 Task: Select the auto option in the chat renpose pending.
Action: Mouse moved to (20, 672)
Screenshot: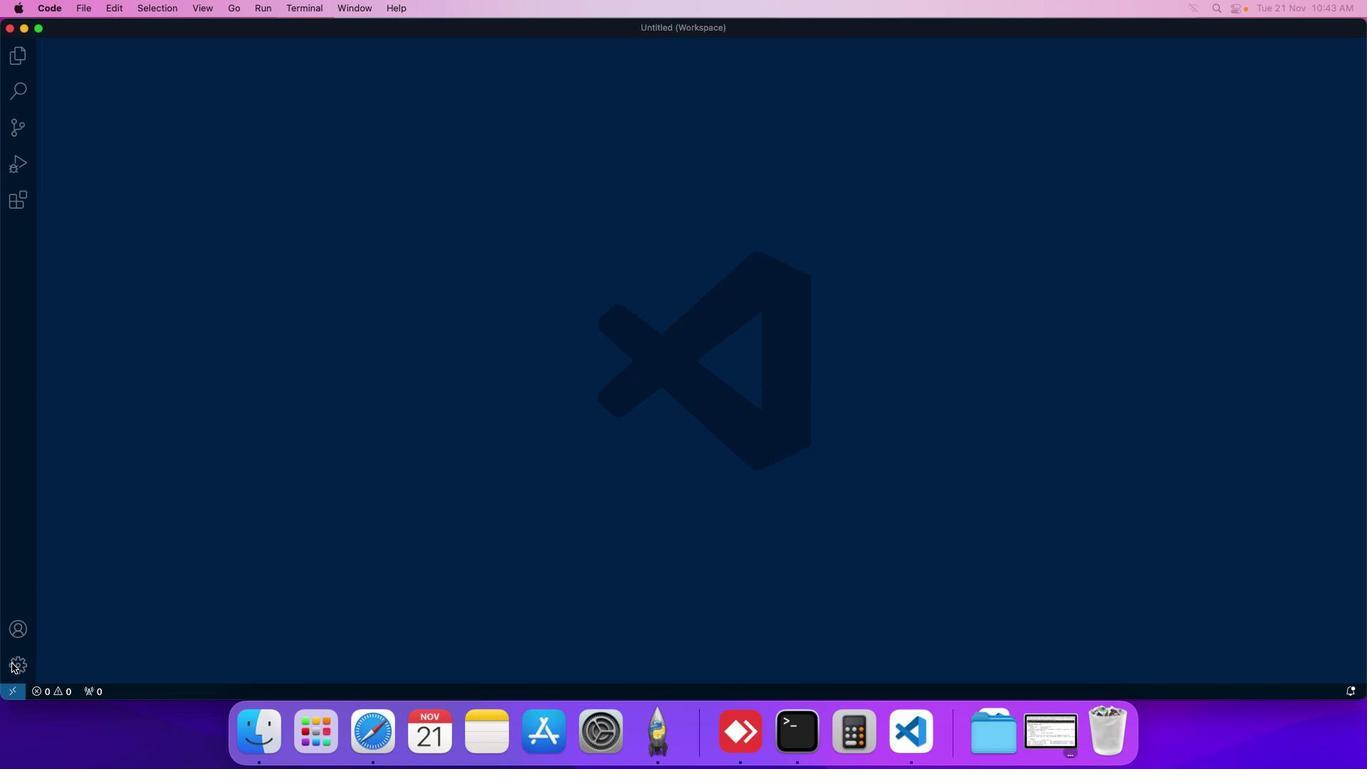 
Action: Mouse pressed left at (20, 672)
Screenshot: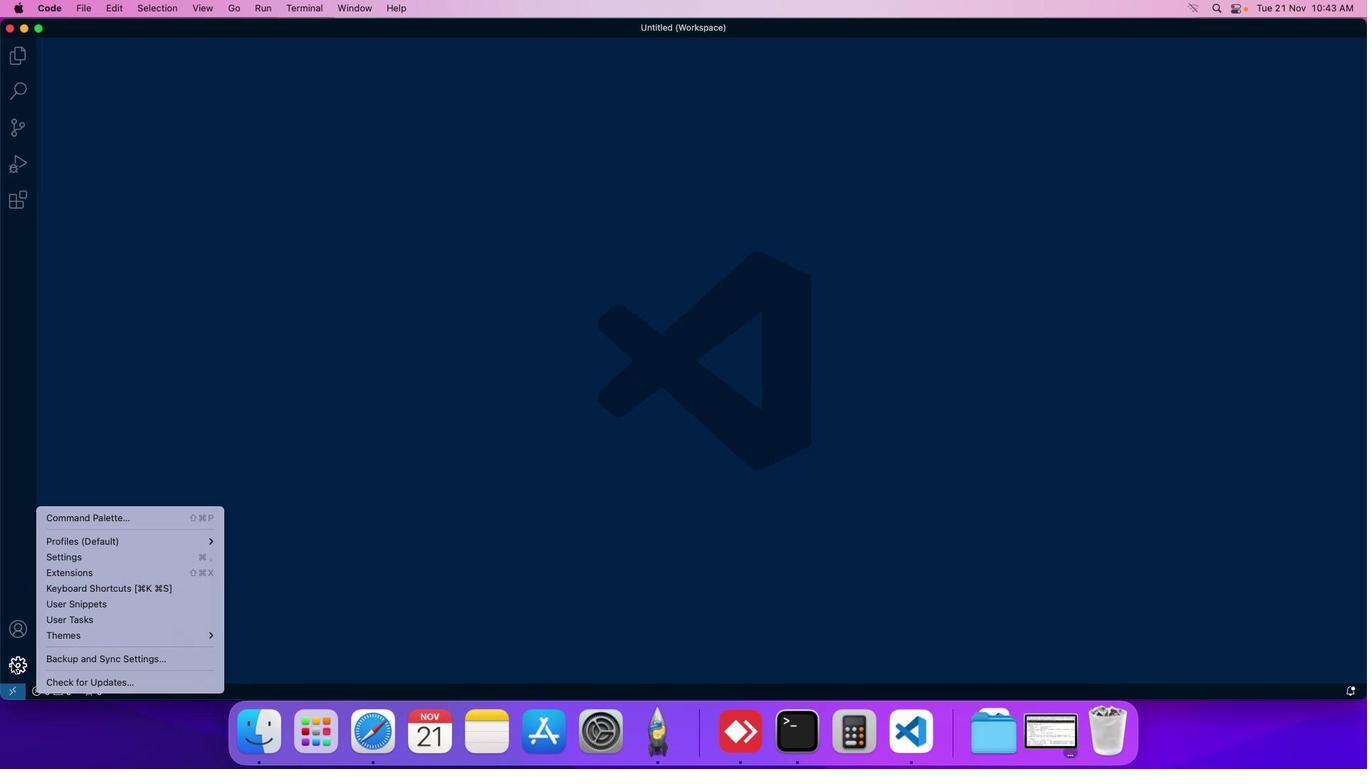 
Action: Mouse moved to (87, 567)
Screenshot: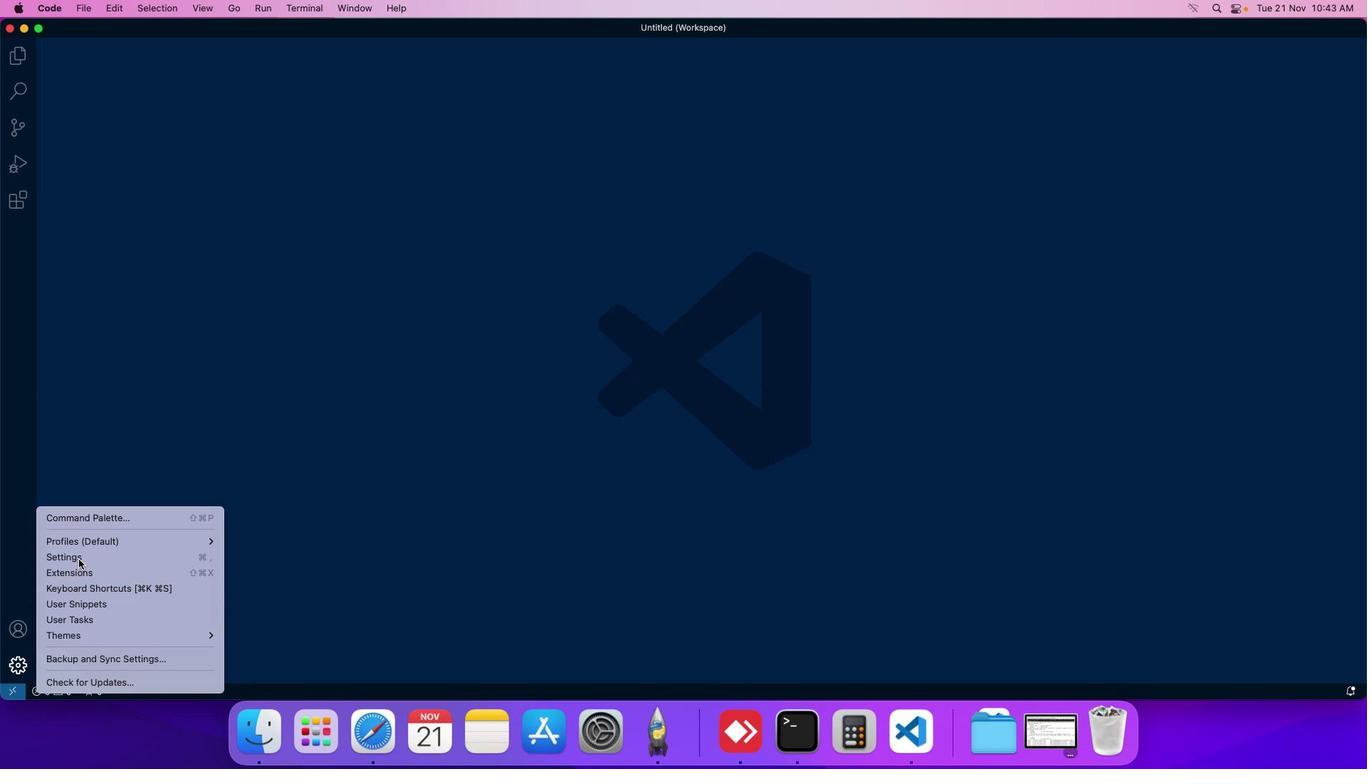 
Action: Mouse pressed left at (87, 567)
Screenshot: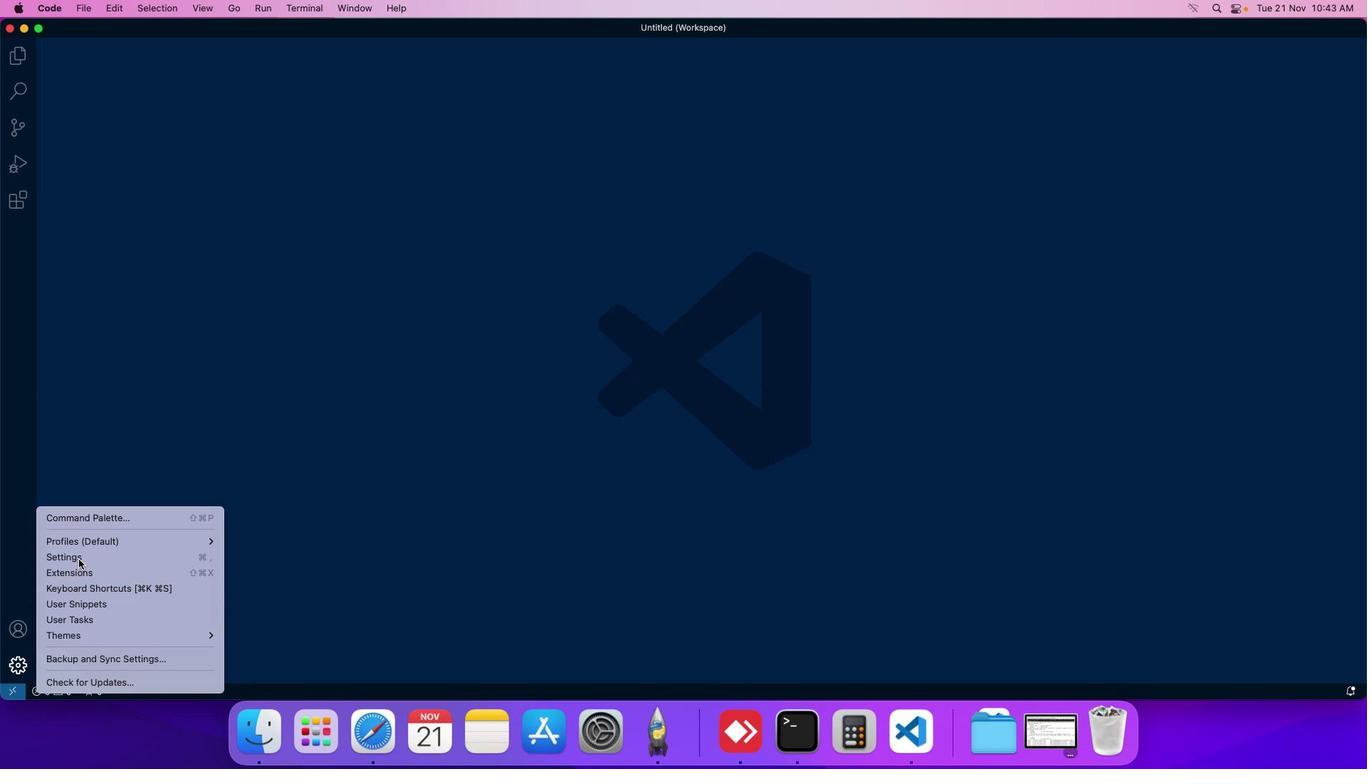 
Action: Mouse moved to (336, 122)
Screenshot: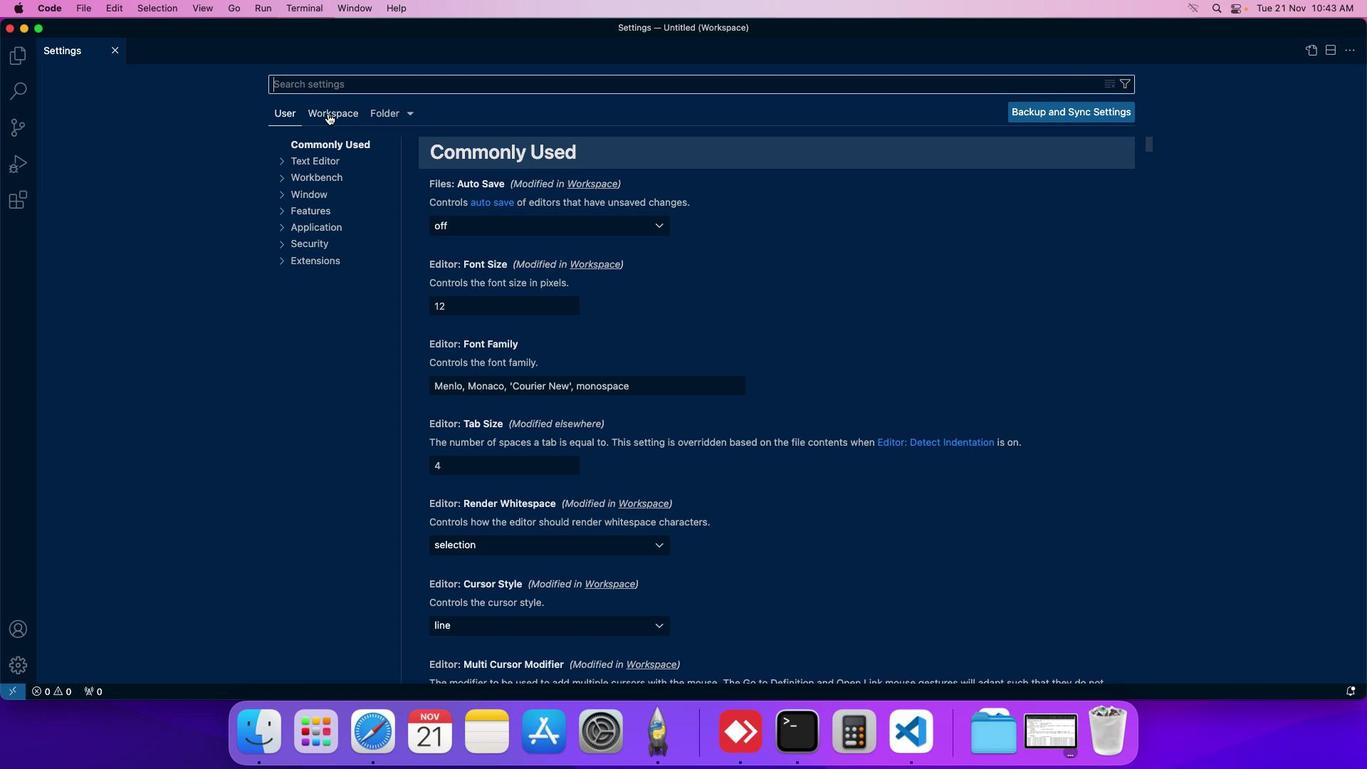 
Action: Mouse pressed left at (336, 122)
Screenshot: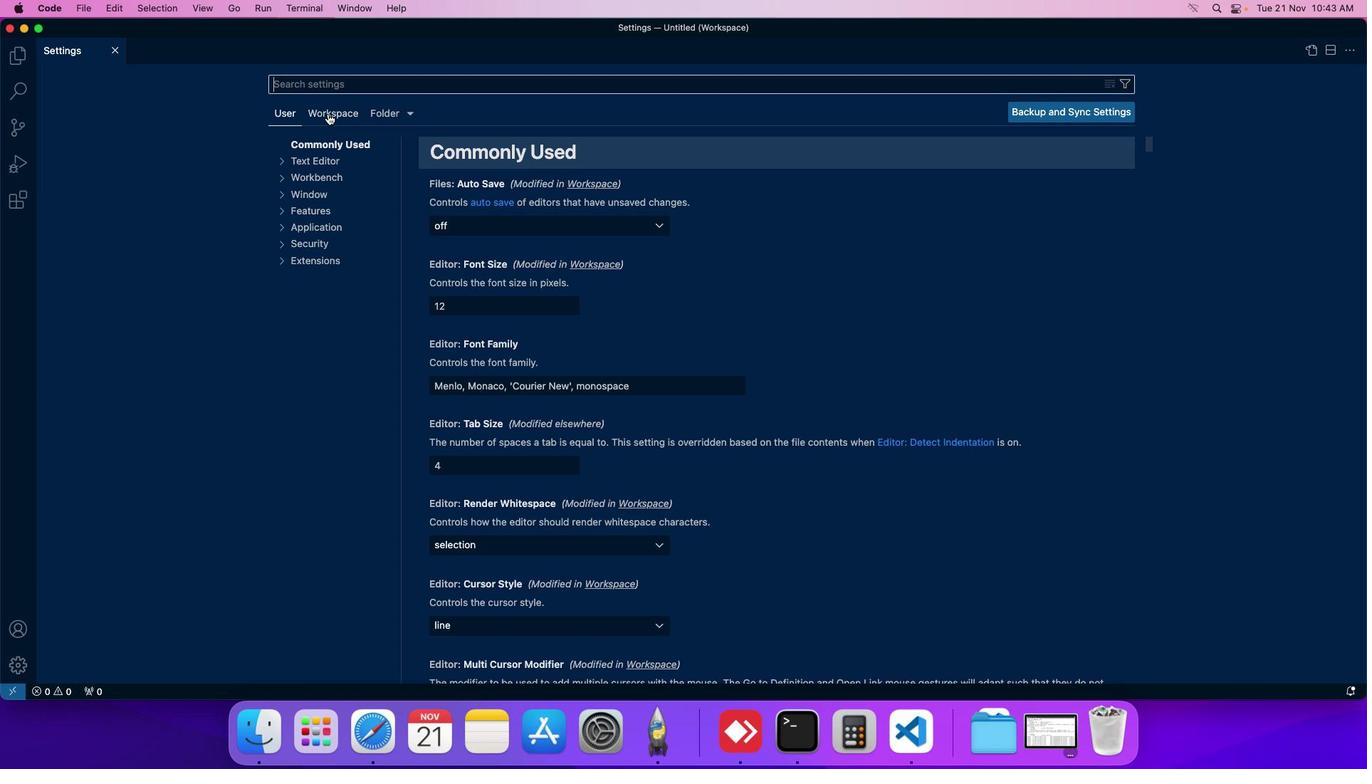 
Action: Mouse moved to (338, 219)
Screenshot: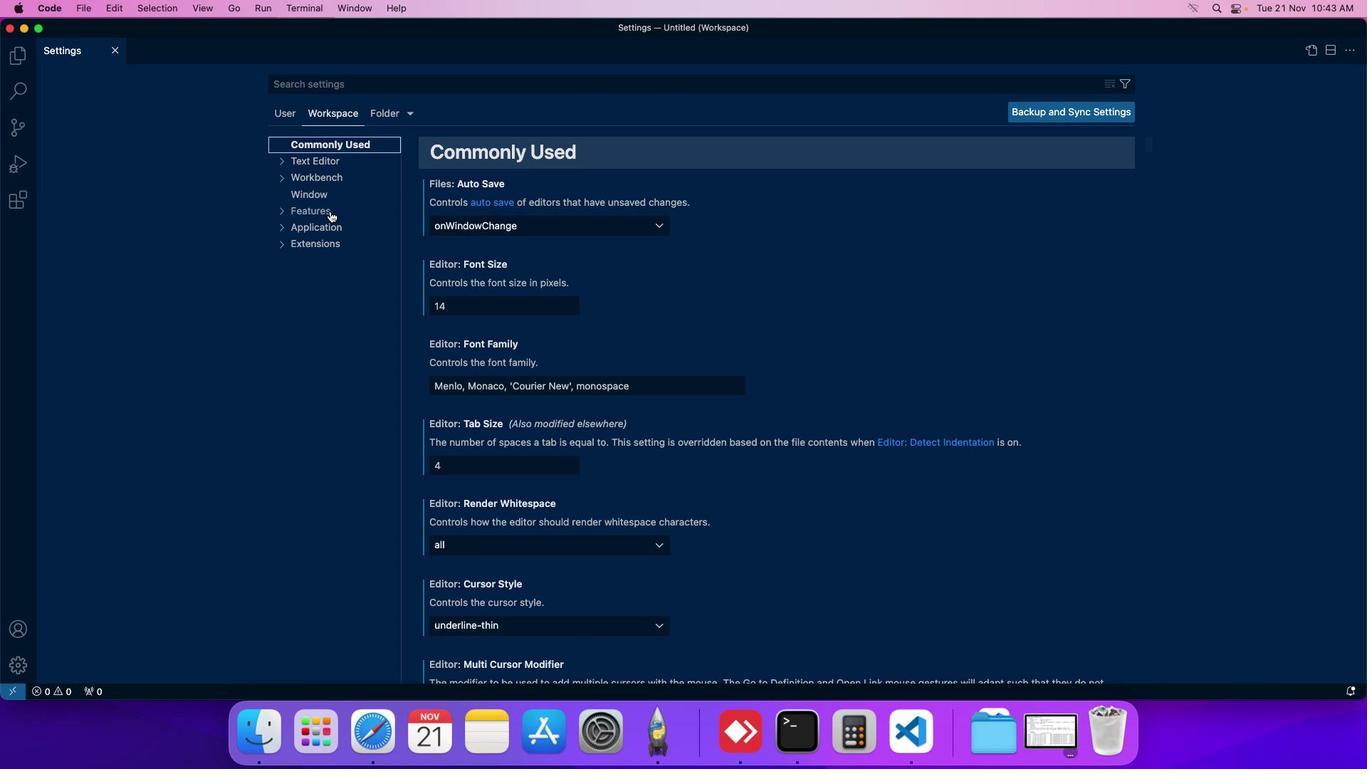 
Action: Mouse pressed left at (338, 219)
Screenshot: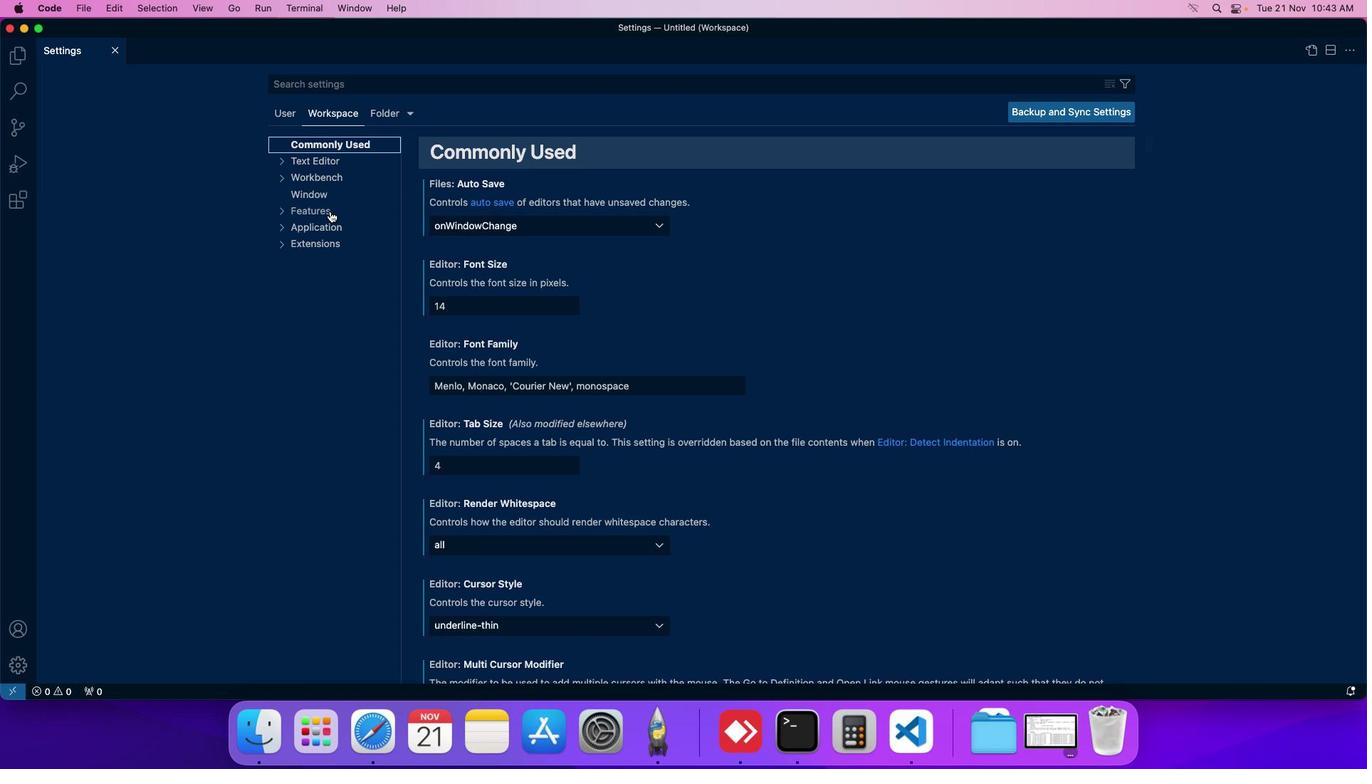 
Action: Mouse moved to (325, 486)
Screenshot: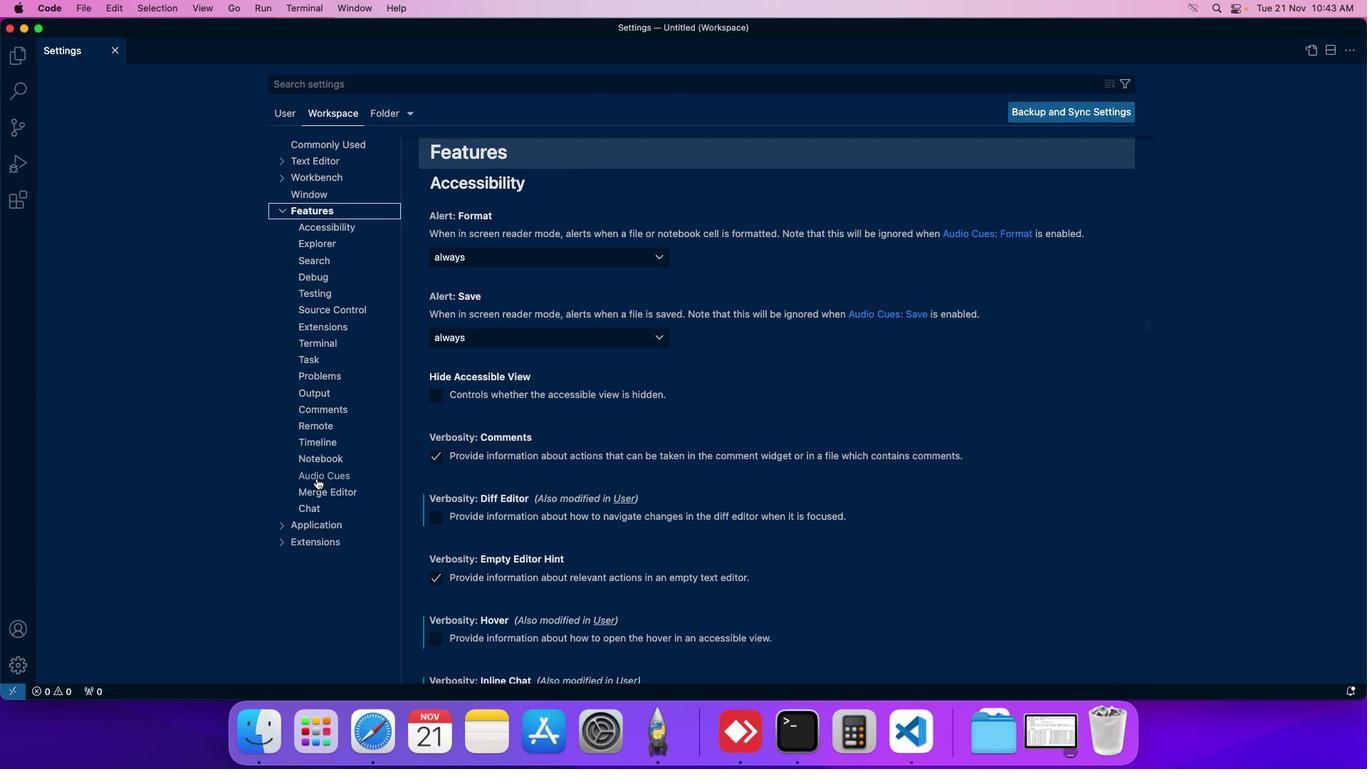 
Action: Mouse pressed left at (325, 486)
Screenshot: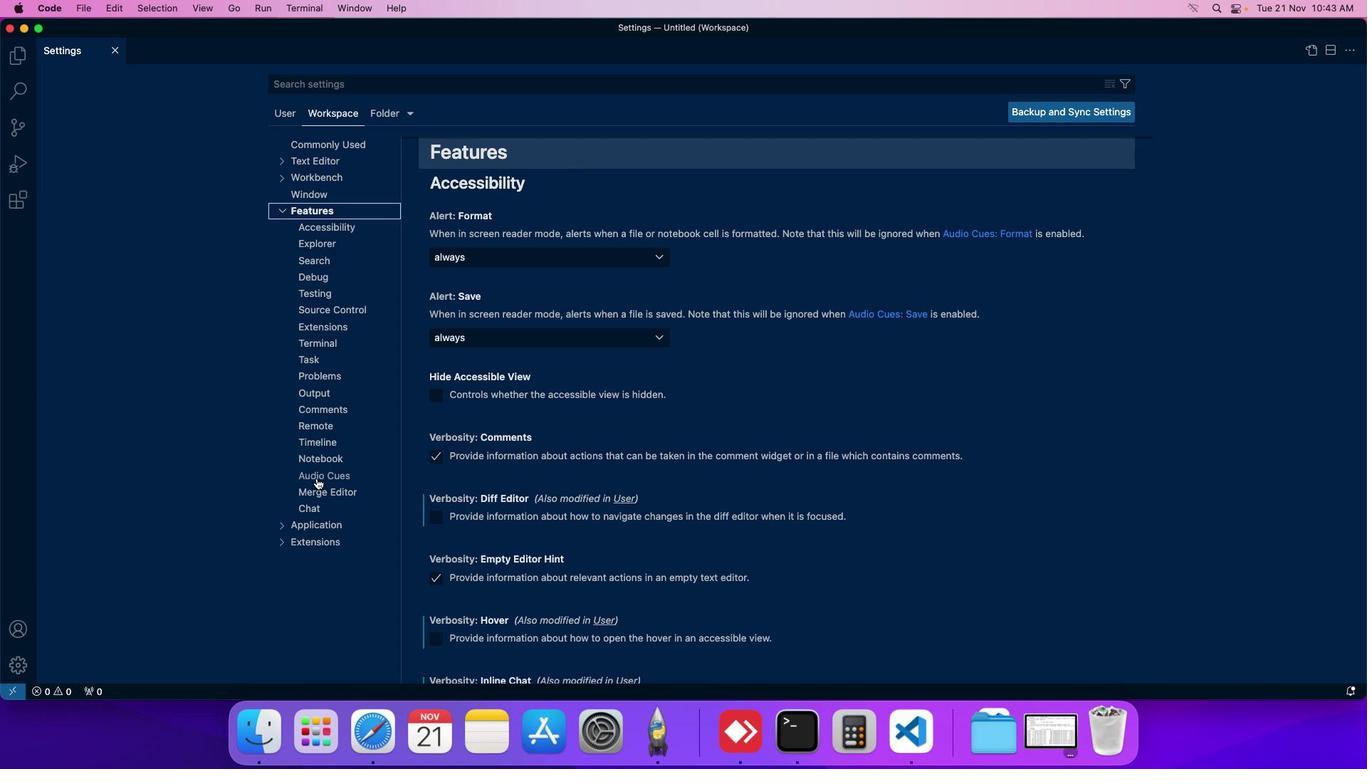 
Action: Mouse moved to (462, 319)
Screenshot: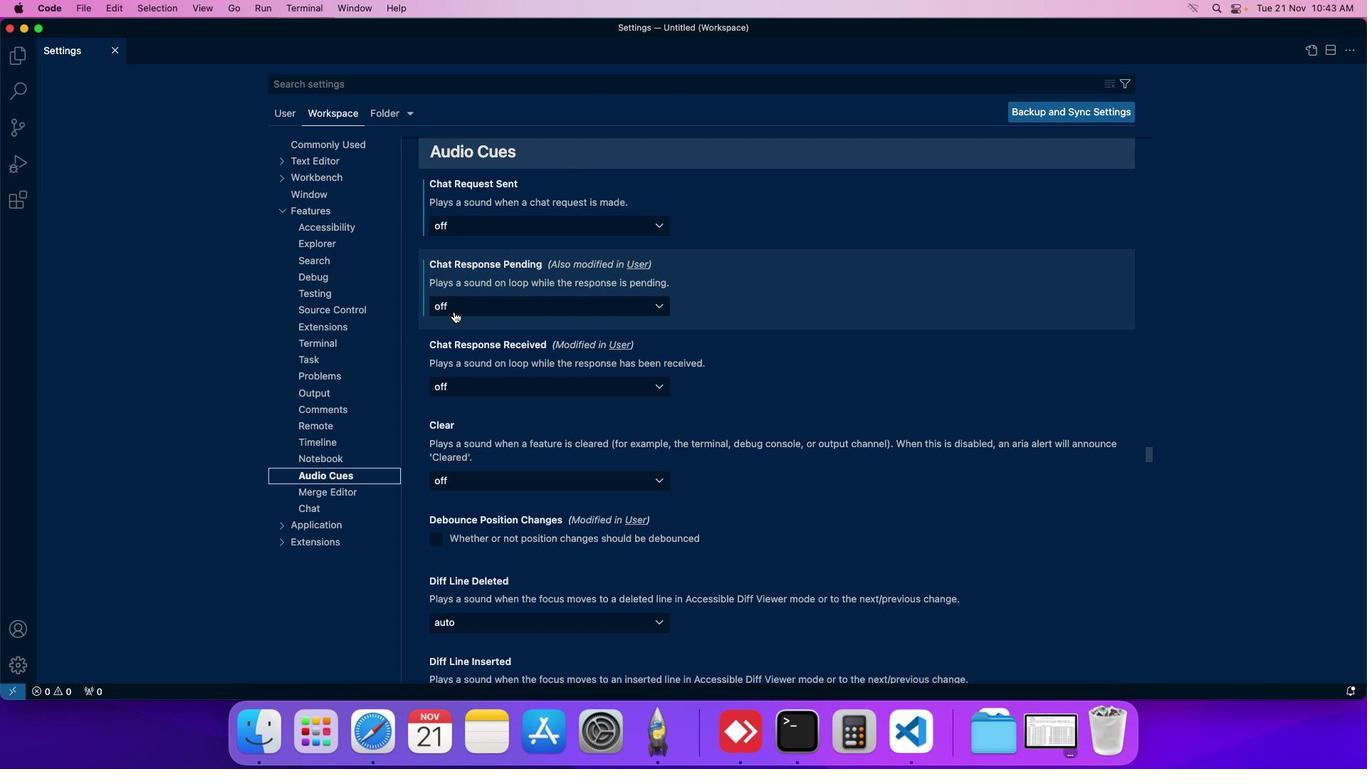 
Action: Mouse pressed left at (462, 319)
Screenshot: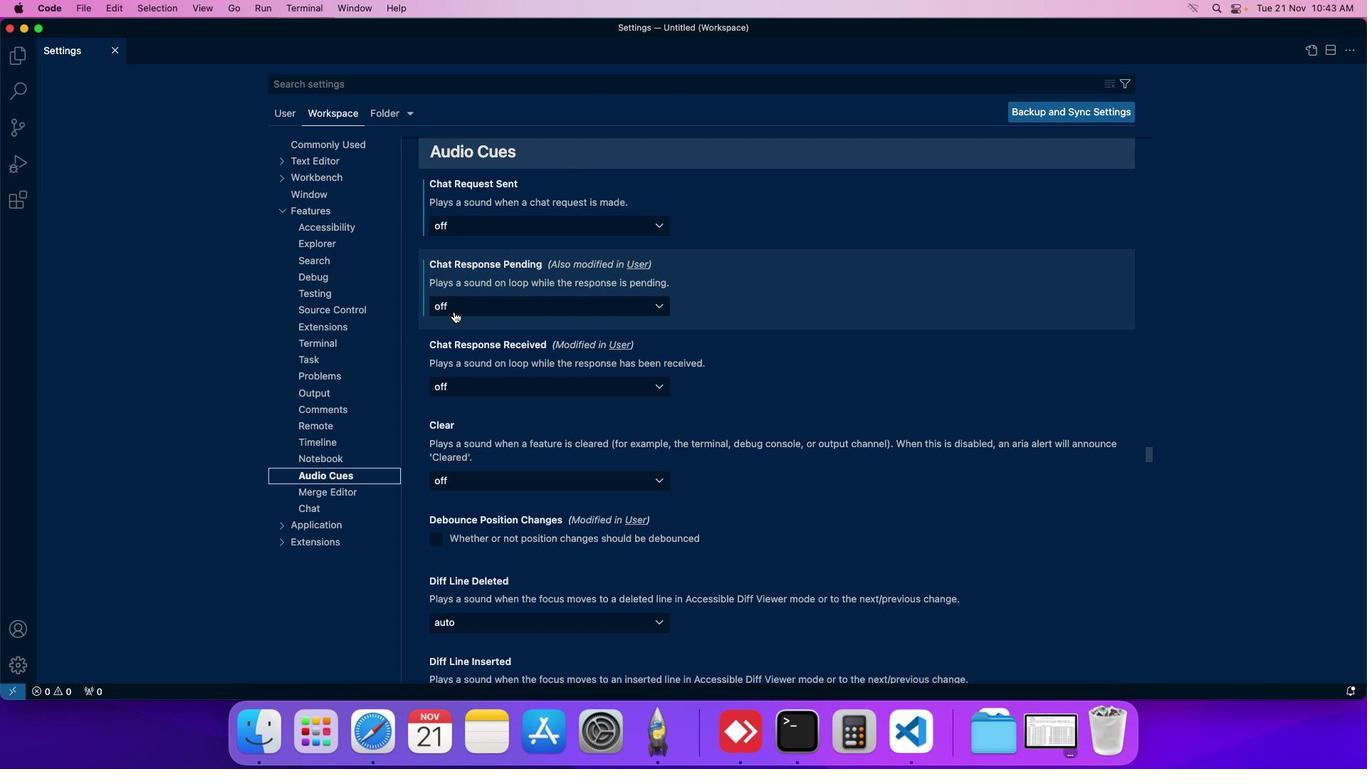 
Action: Mouse moved to (463, 329)
Screenshot: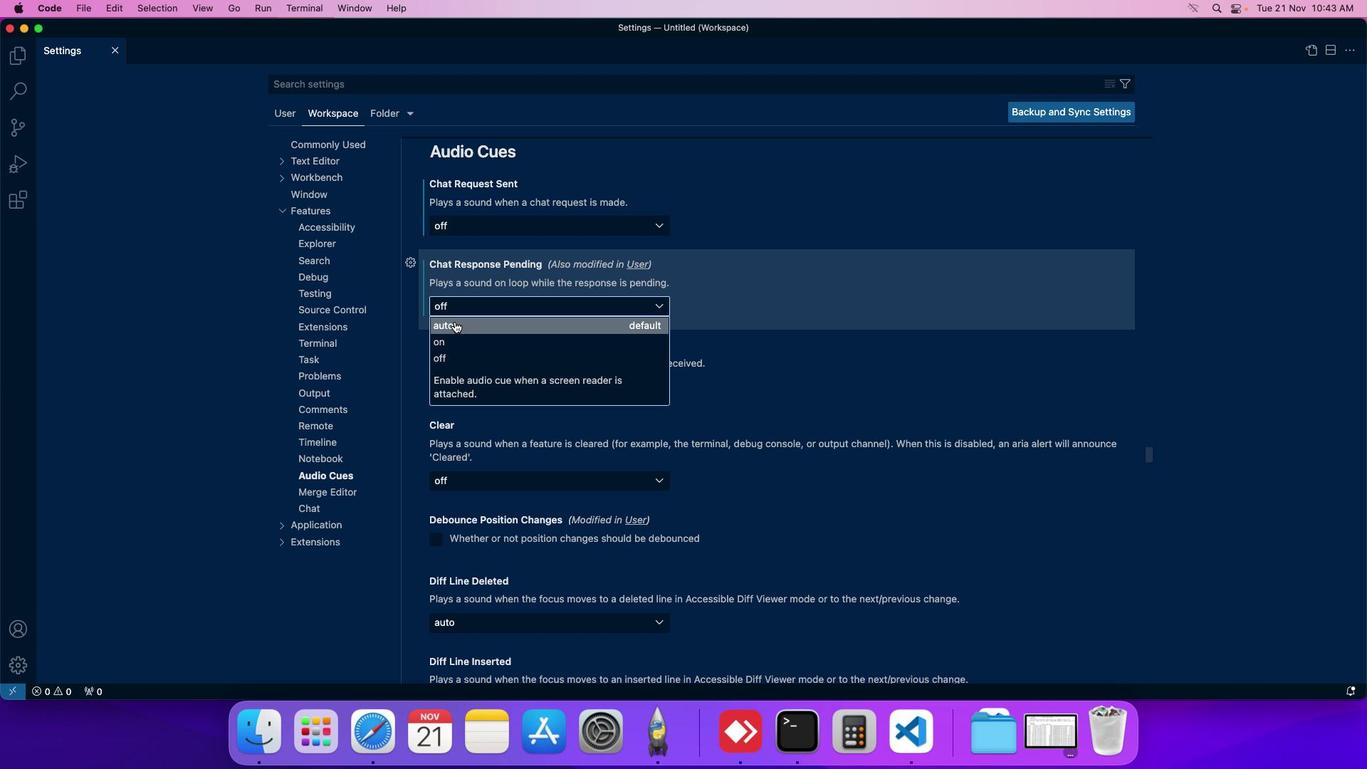 
Action: Mouse pressed left at (463, 329)
Screenshot: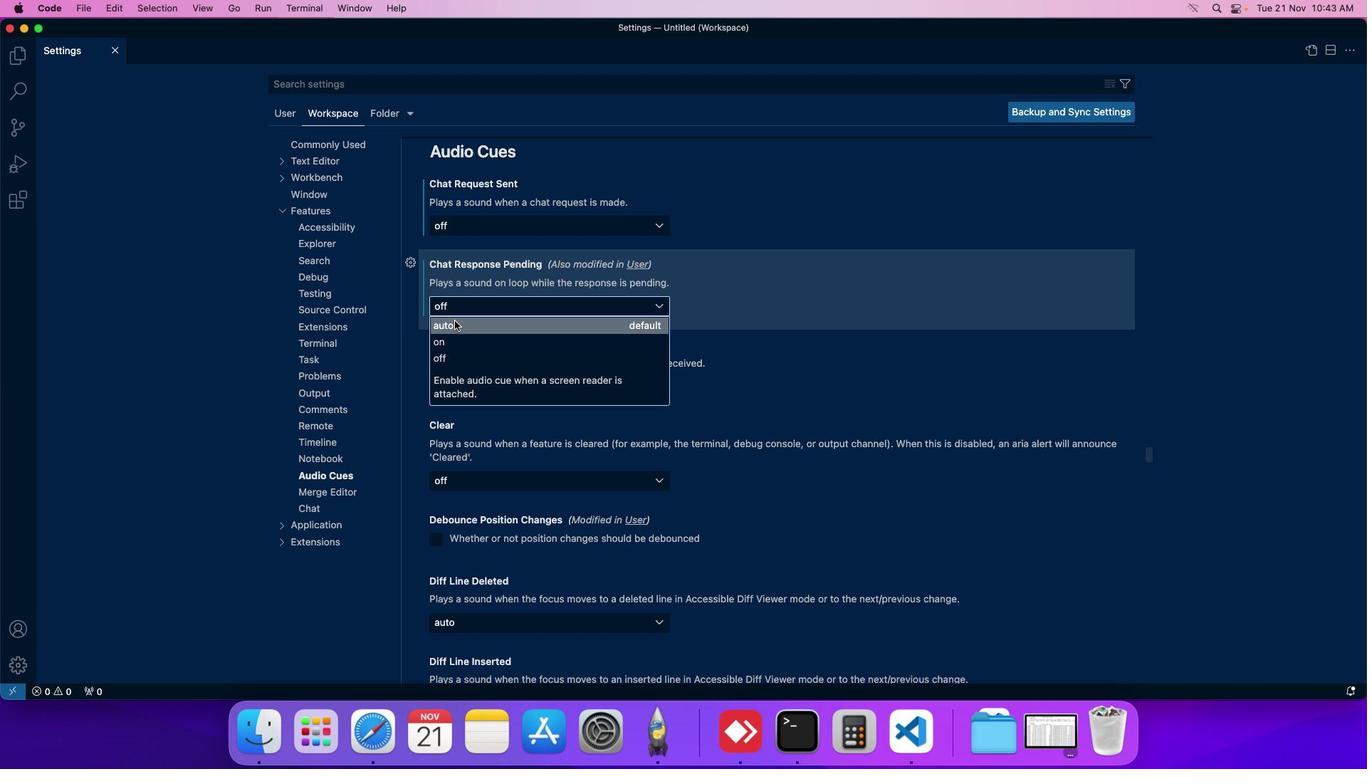 
Action: Mouse moved to (473, 316)
Screenshot: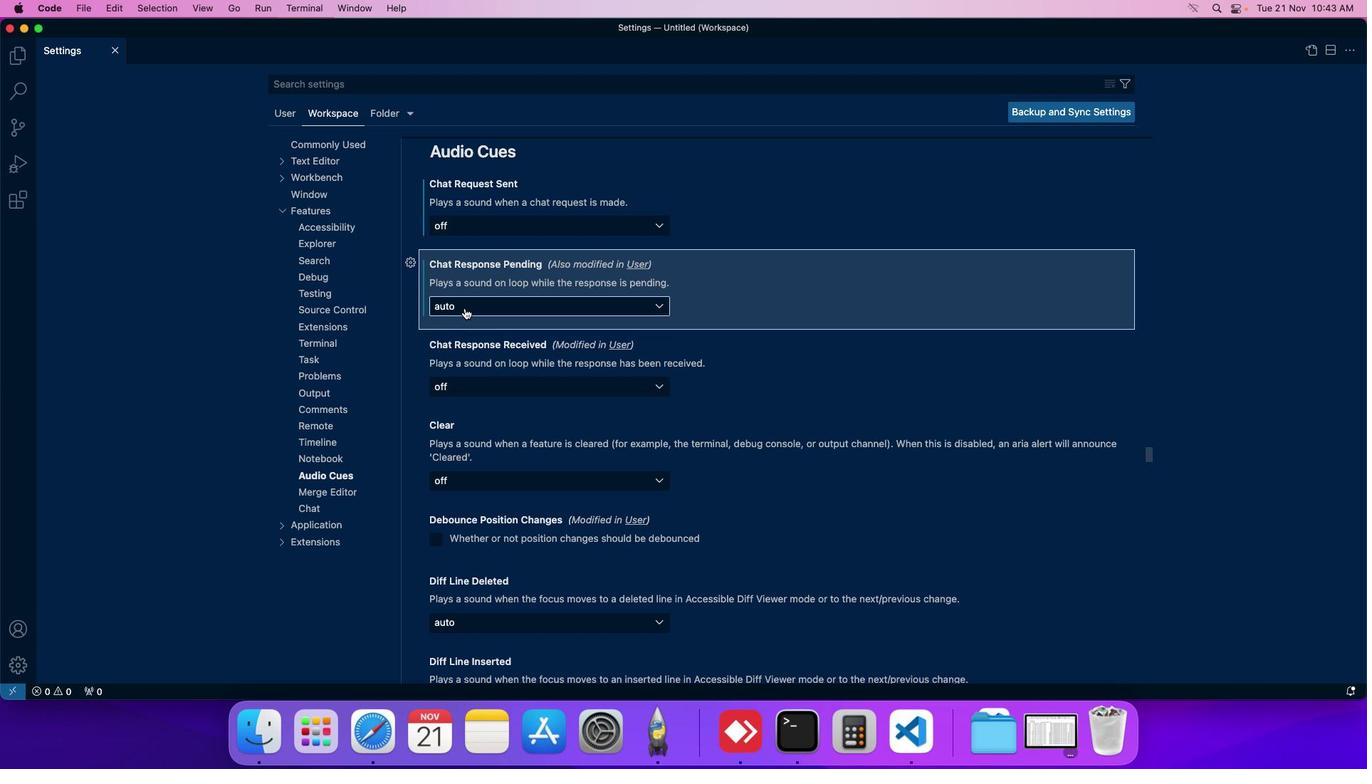 
